 Task: Add Sprouts Wild Caught Skipjack Light Tuna with Sea Salt Can to the cart.
Action: Mouse pressed left at (21, 86)
Screenshot: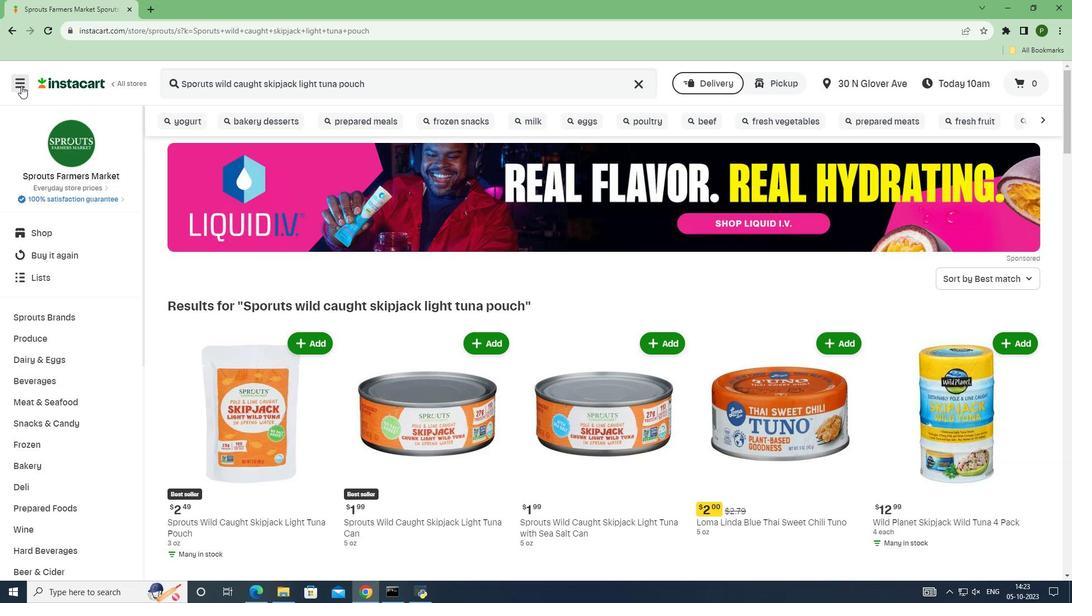 
Action: Mouse moved to (42, 293)
Screenshot: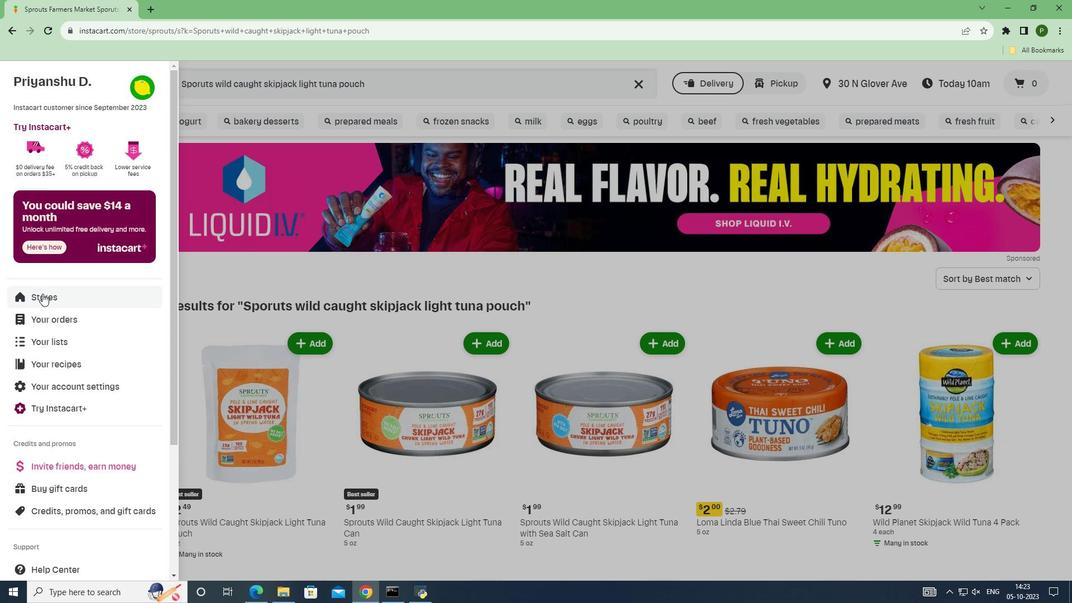 
Action: Mouse pressed left at (42, 293)
Screenshot: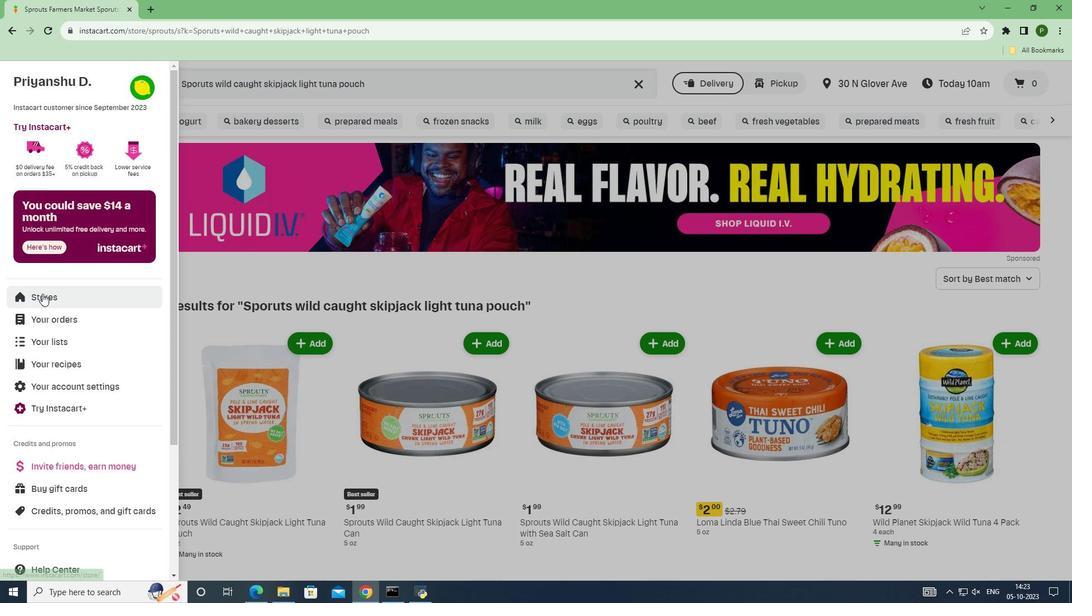 
Action: Mouse moved to (253, 126)
Screenshot: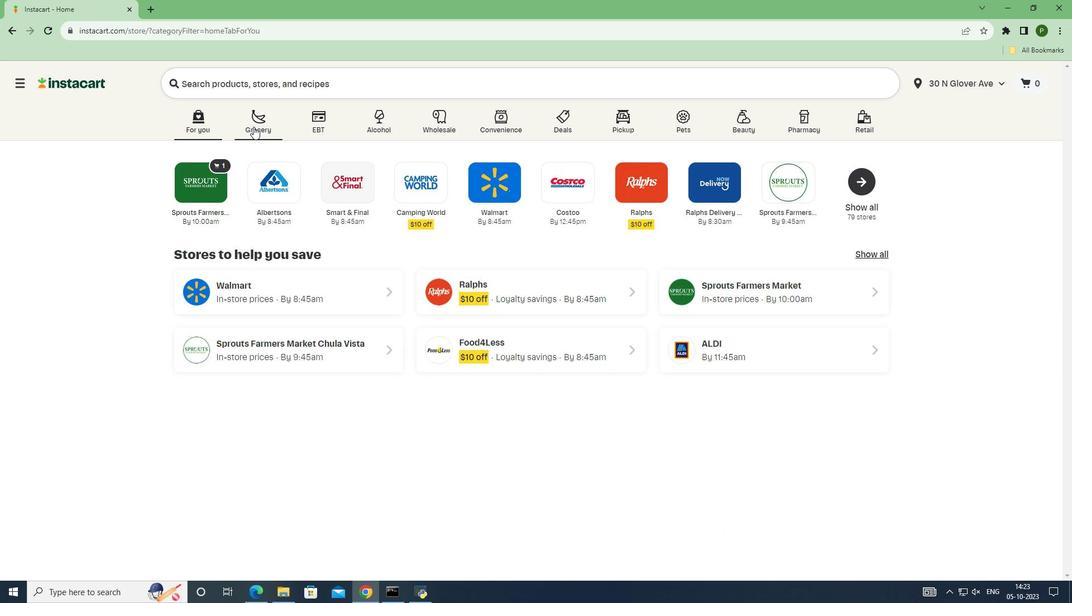 
Action: Mouse pressed left at (253, 126)
Screenshot: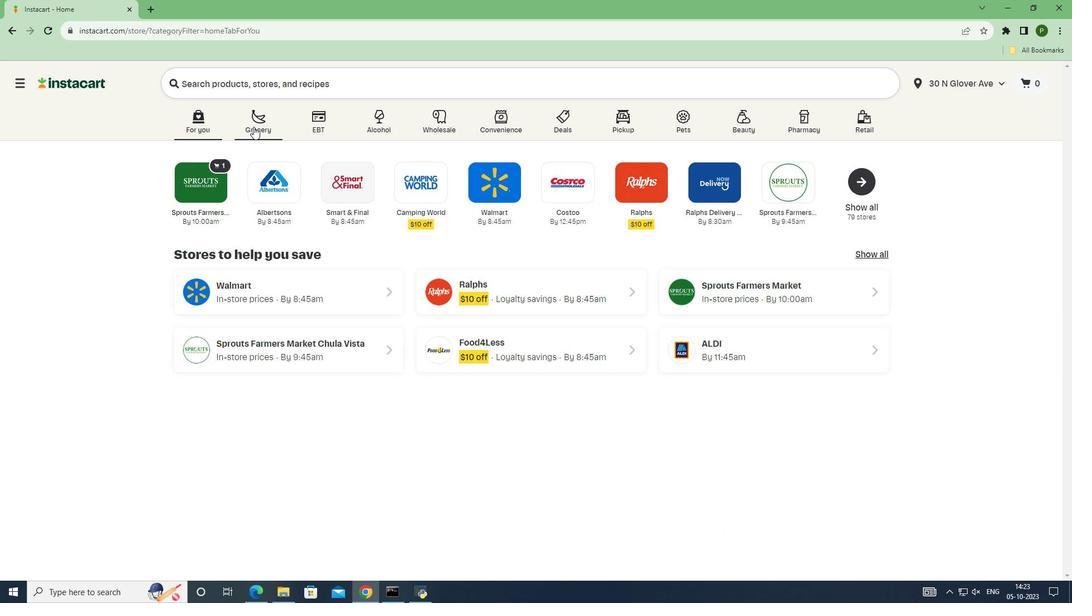 
Action: Mouse moved to (673, 260)
Screenshot: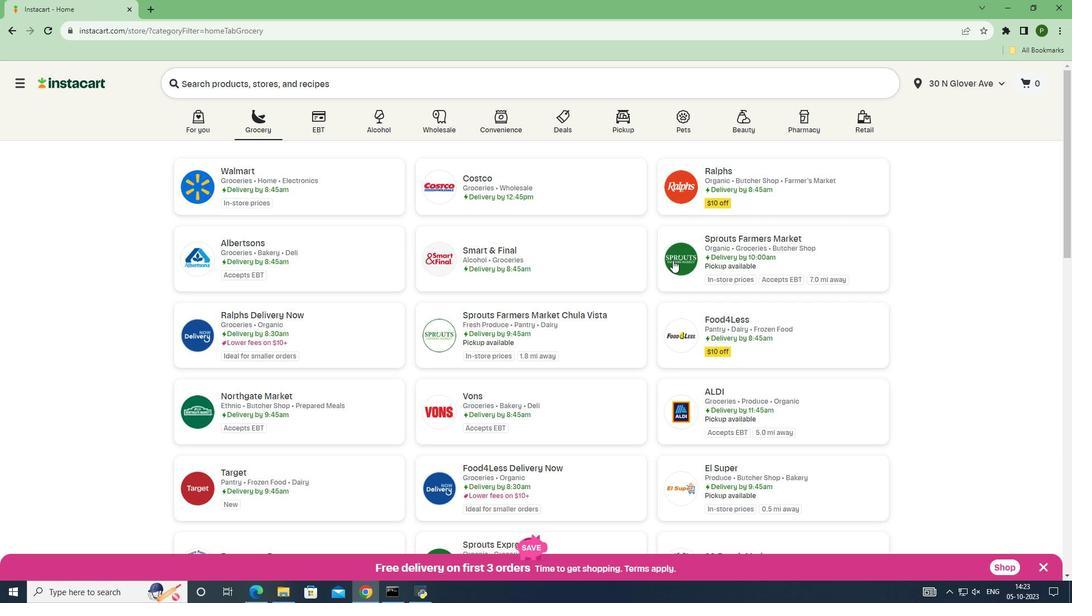 
Action: Mouse pressed left at (673, 260)
Screenshot: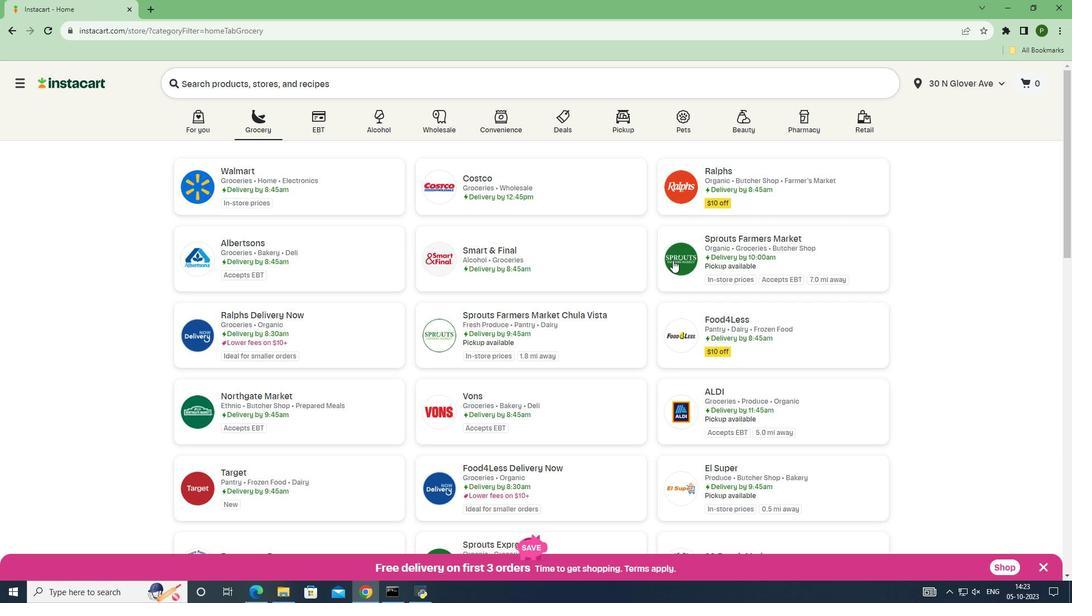 
Action: Mouse moved to (73, 315)
Screenshot: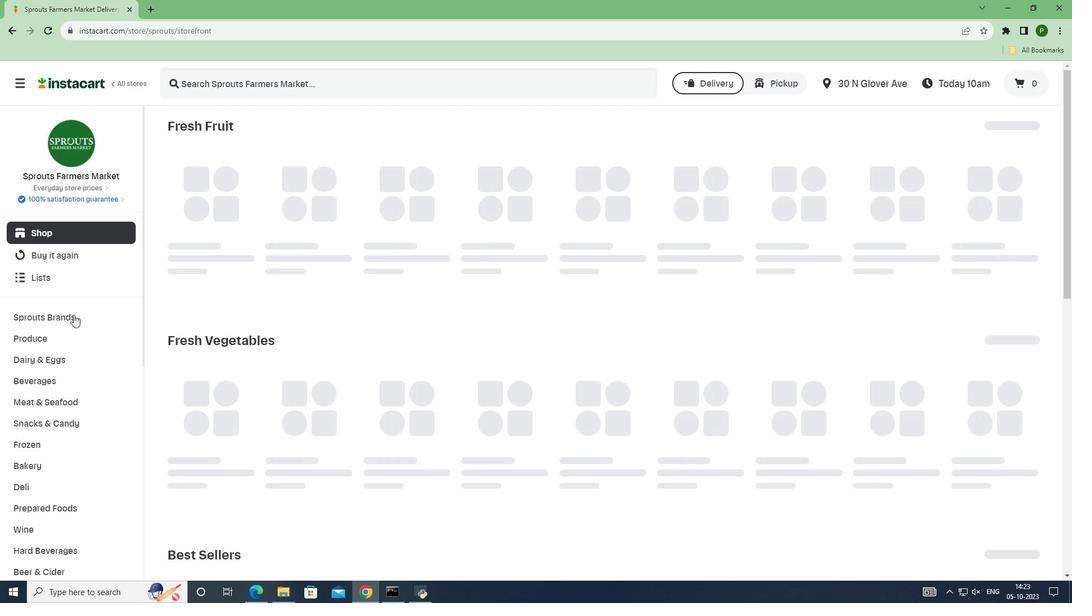 
Action: Mouse pressed left at (73, 315)
Screenshot: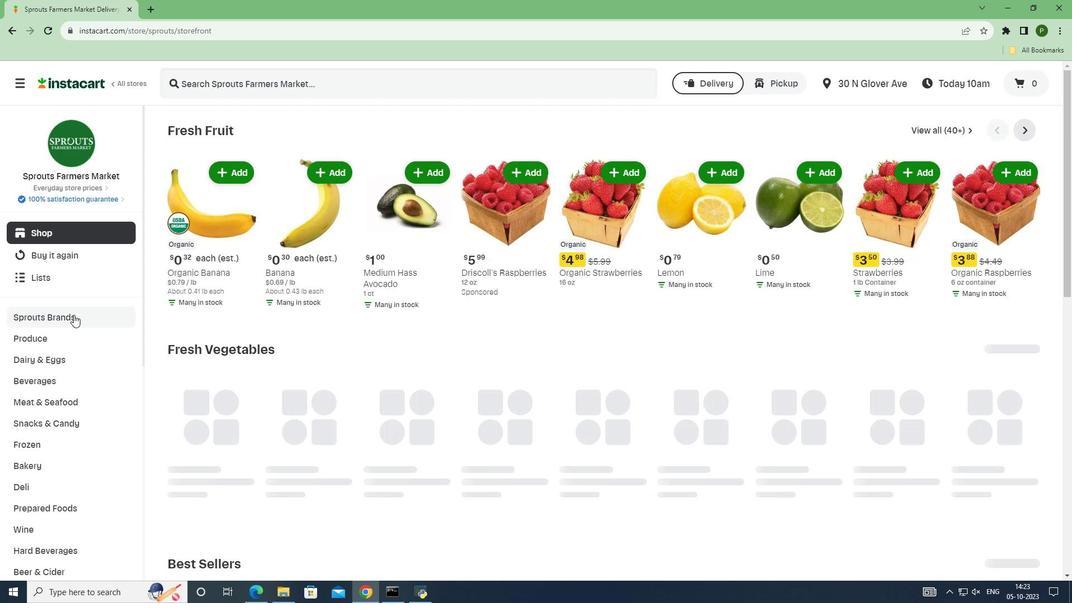 
Action: Mouse moved to (53, 400)
Screenshot: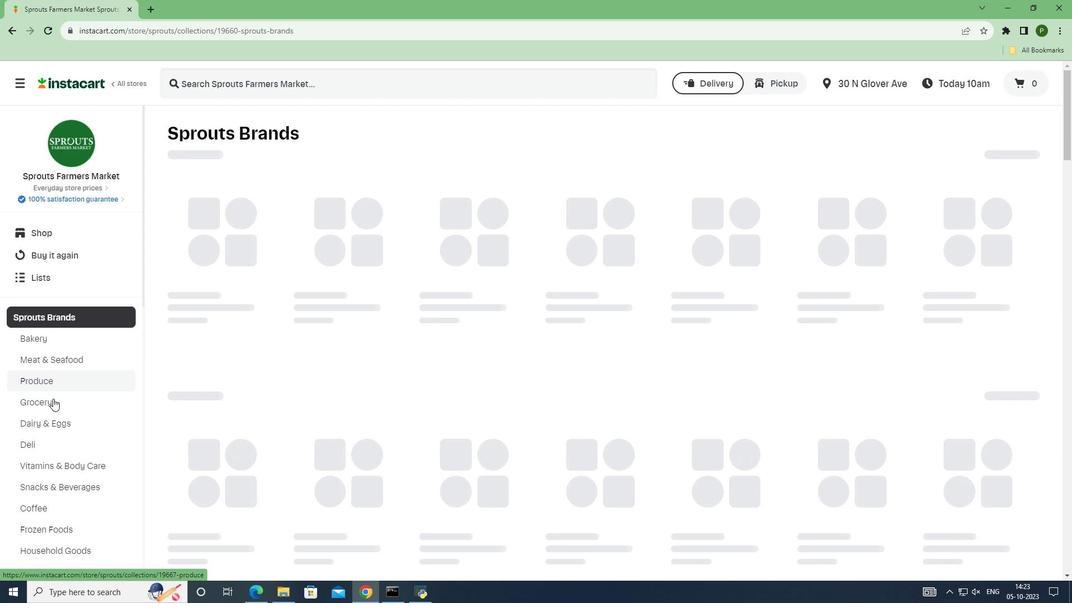 
Action: Mouse pressed left at (53, 400)
Screenshot: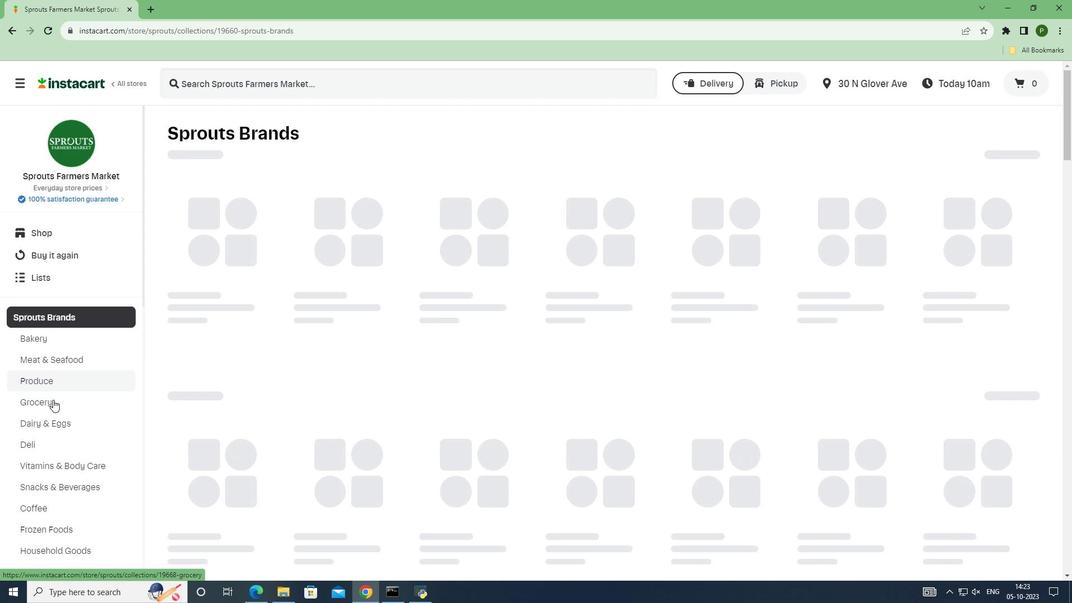 
Action: Mouse moved to (215, 77)
Screenshot: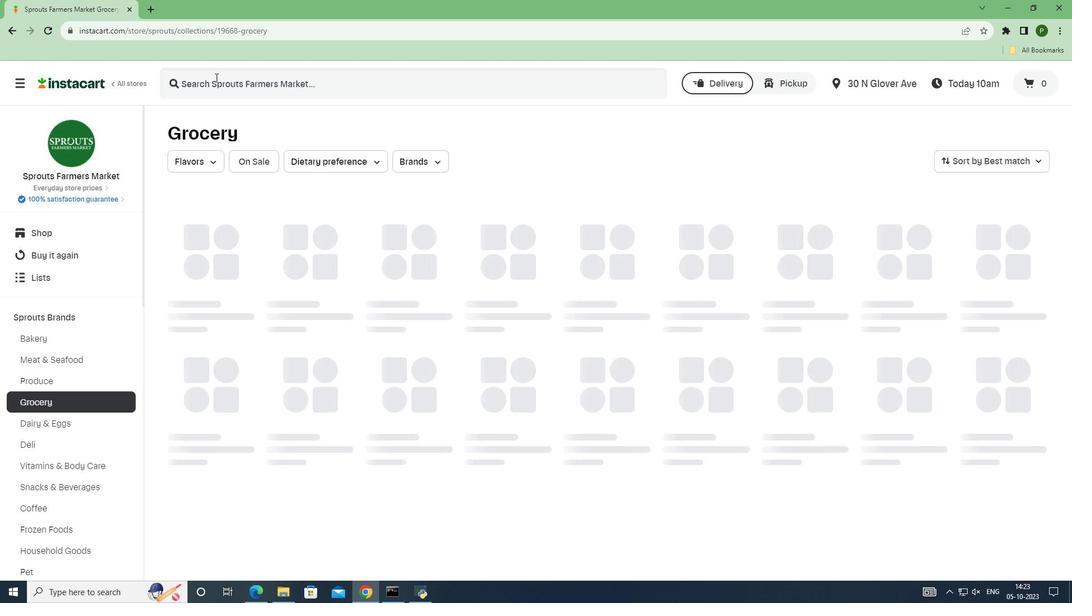 
Action: Mouse pressed left at (215, 77)
Screenshot: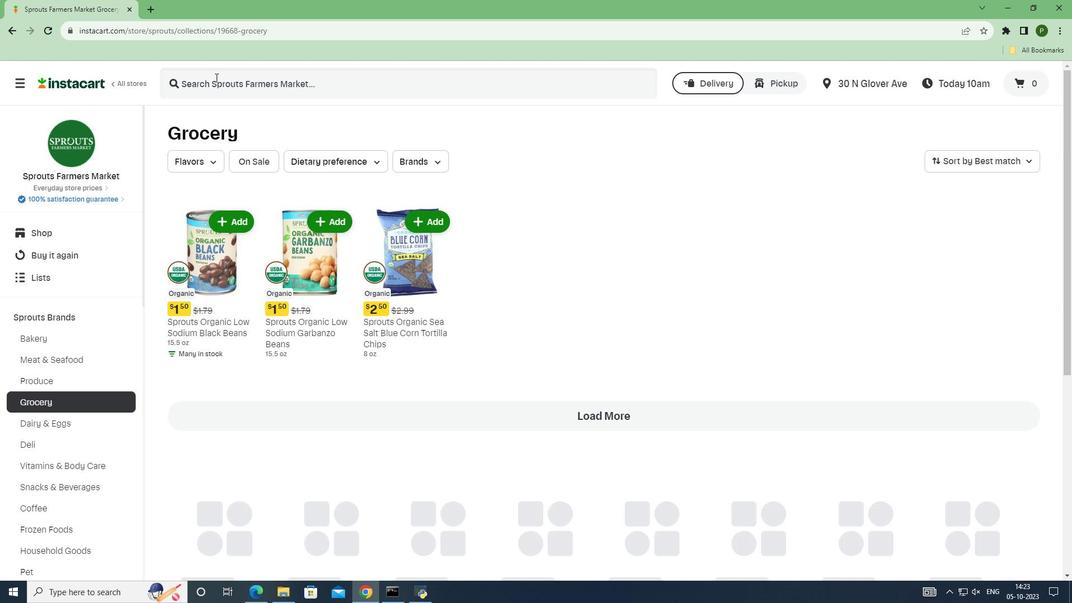 
Action: Key pressed sprouts<Key.space>wild<Key.space>caught<Key.space>skipjack<Key.space>light<Key.space>tuna<Key.space>with<Key.space>sea<Key.space>salt<Key.space>can<Key.space><Key.enter>
Screenshot: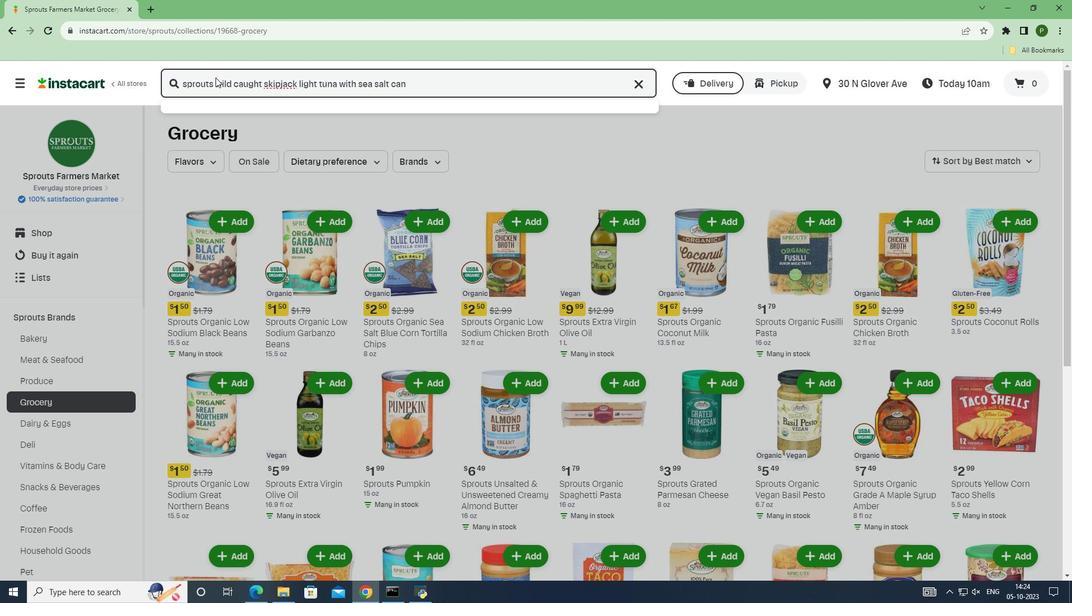 
Action: Mouse moved to (346, 273)
Screenshot: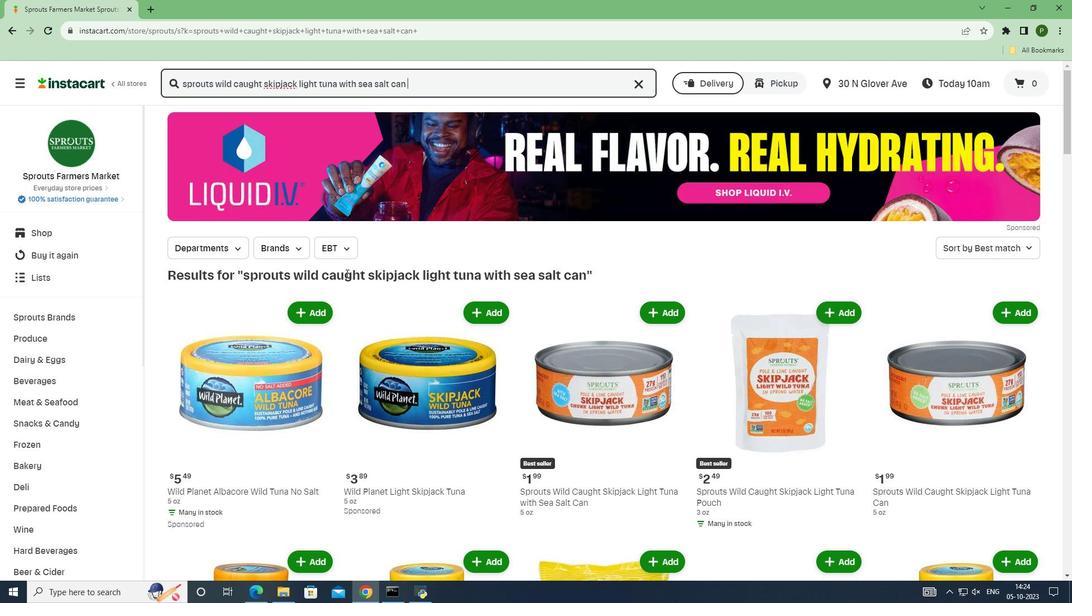 
Action: Mouse scrolled (346, 273) with delta (0, 0)
Screenshot: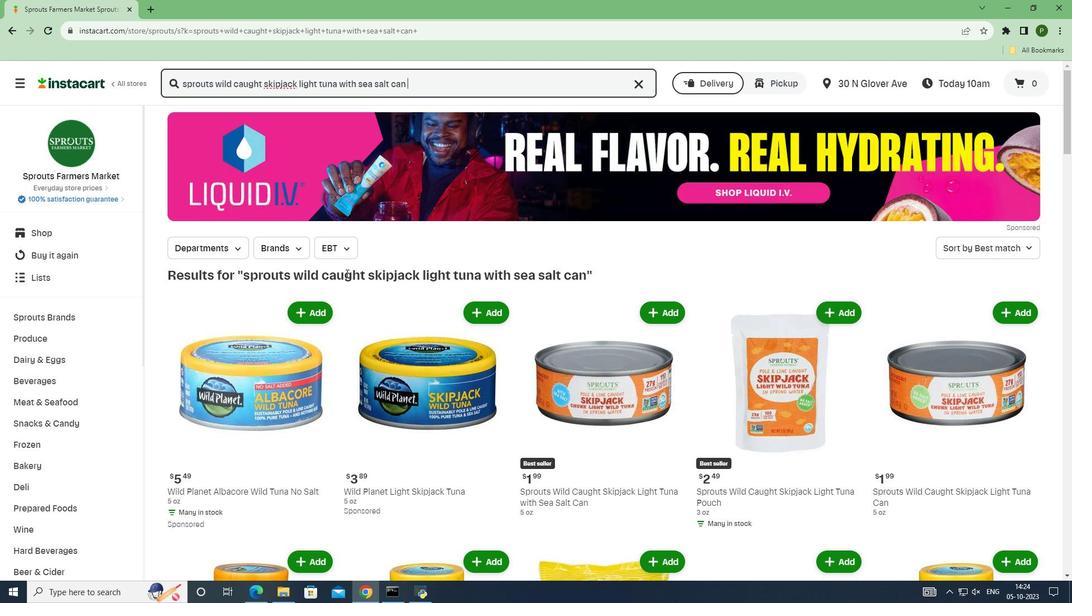 
Action: Mouse moved to (331, 314)
Screenshot: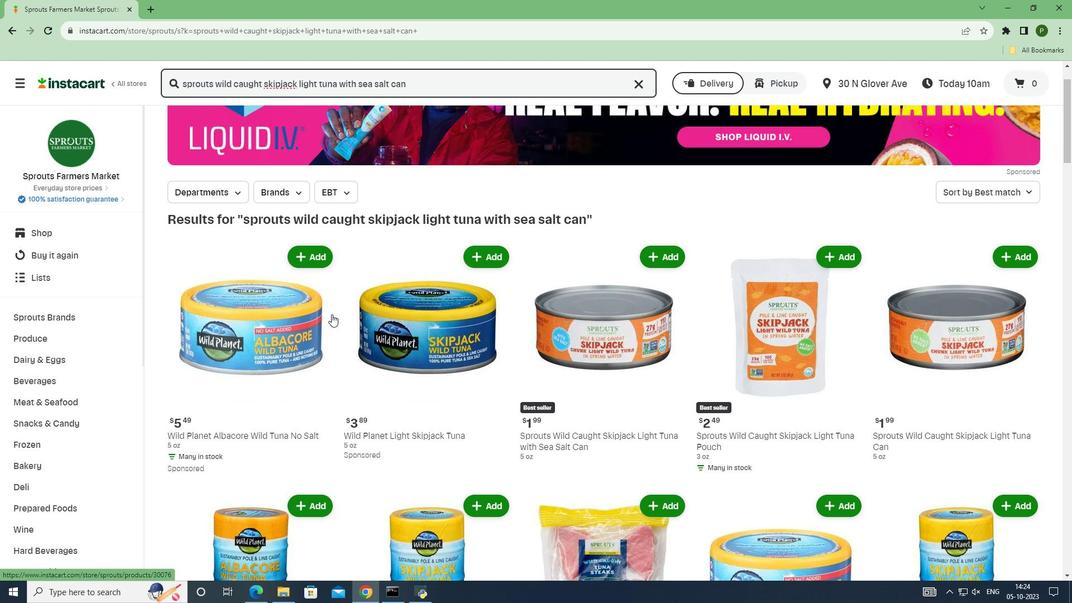 
Action: Mouse scrolled (331, 314) with delta (0, 0)
Screenshot: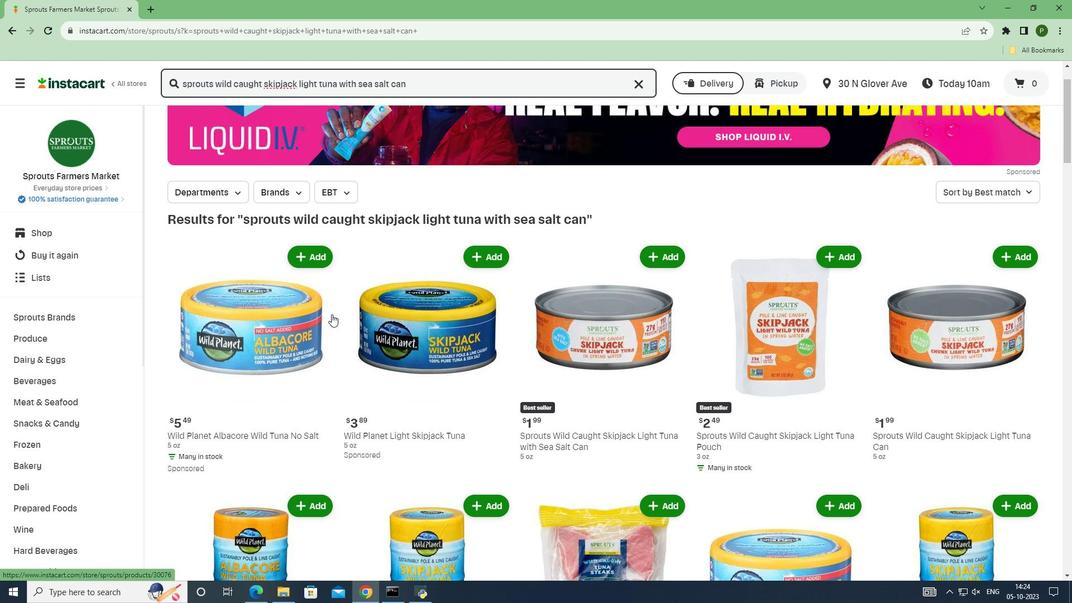 
Action: Mouse moved to (348, 313)
Screenshot: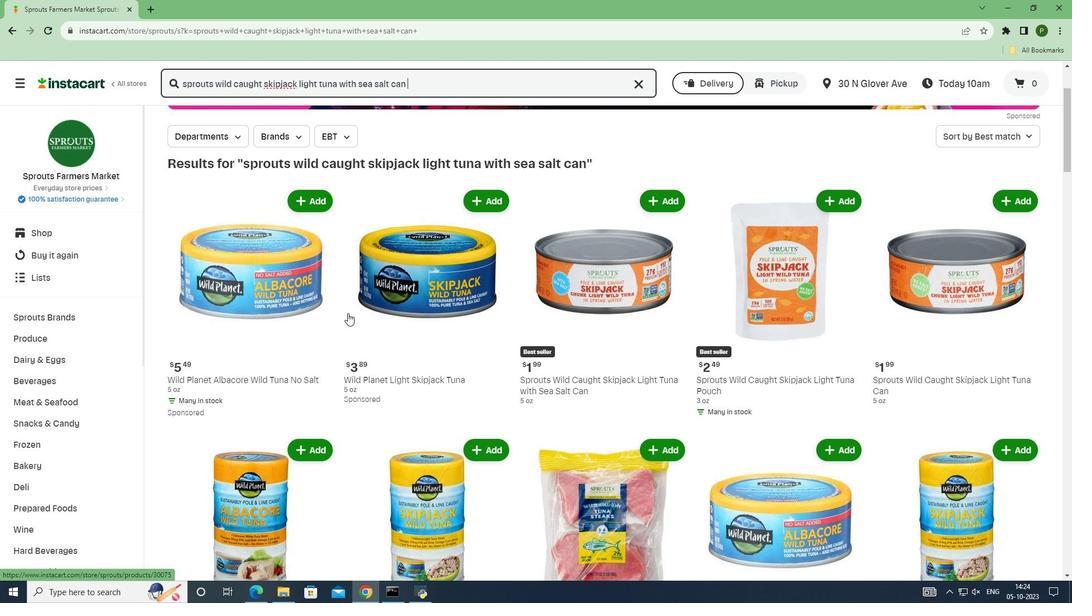 
Action: Mouse scrolled (348, 312) with delta (0, 0)
Screenshot: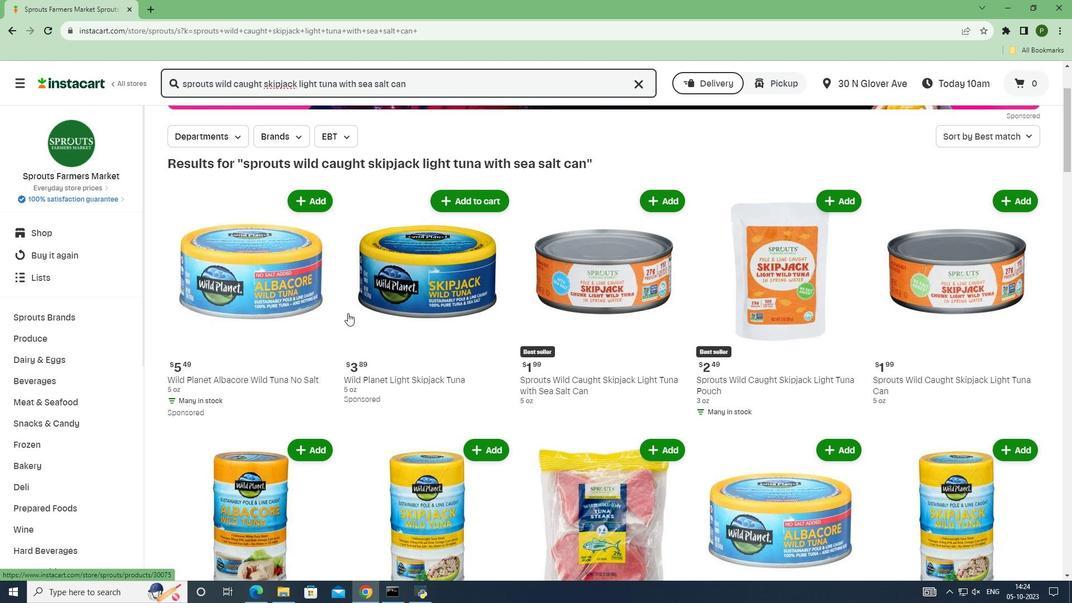 
Action: Mouse moved to (428, 322)
Screenshot: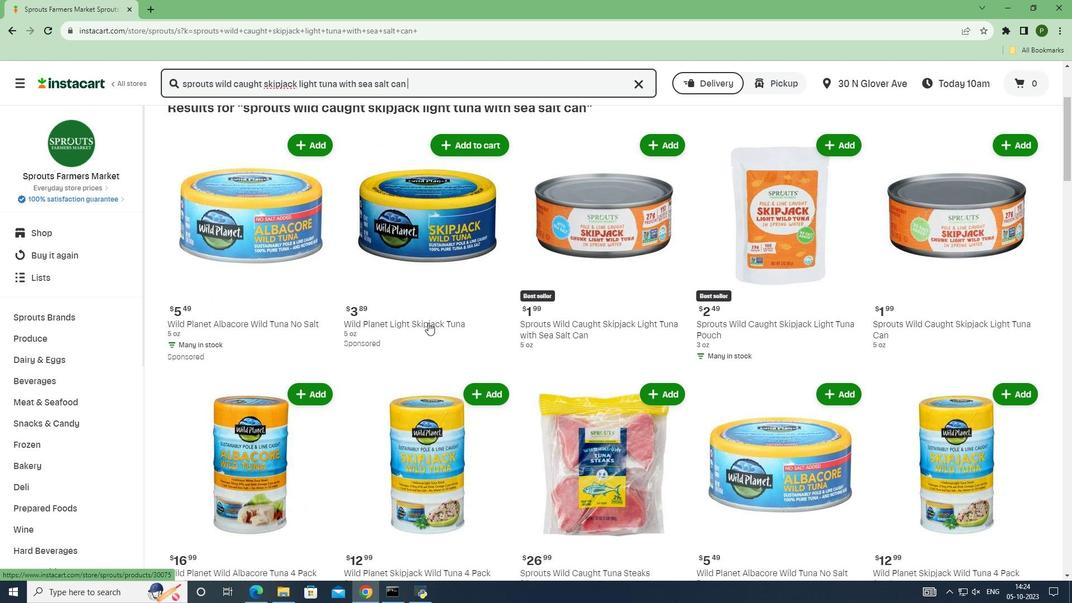 
Action: Mouse scrolled (428, 322) with delta (0, 0)
Screenshot: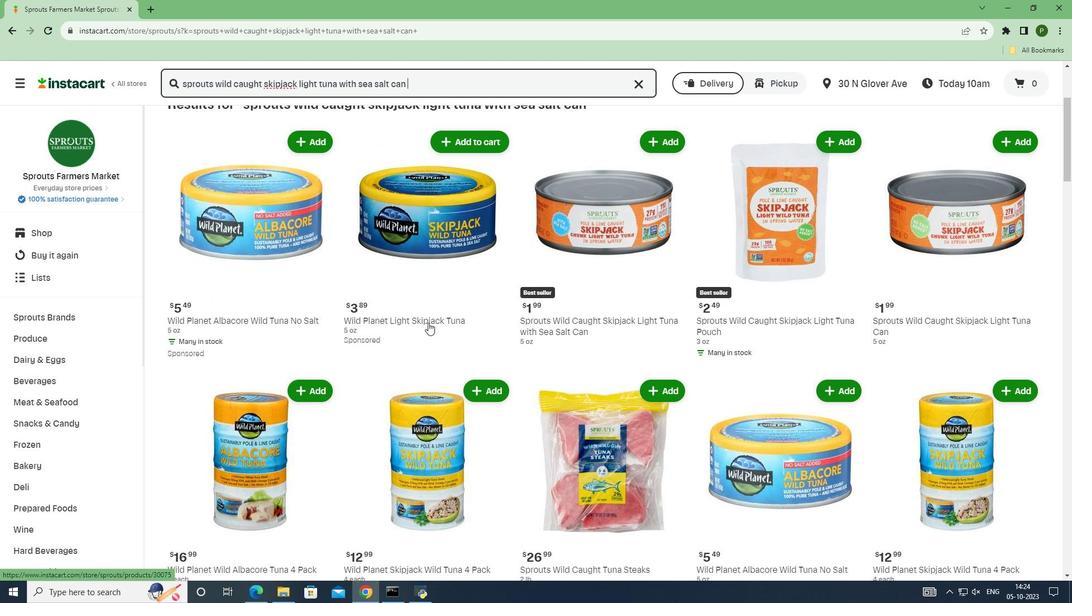 
Action: Mouse moved to (638, 302)
Screenshot: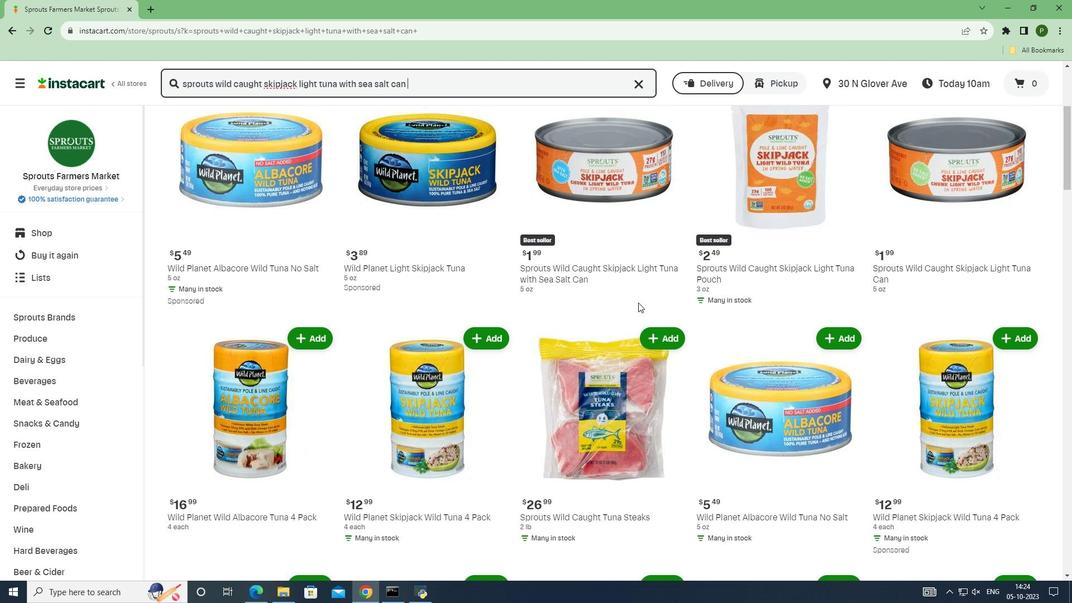 
Action: Mouse scrolled (638, 303) with delta (0, 0)
Screenshot: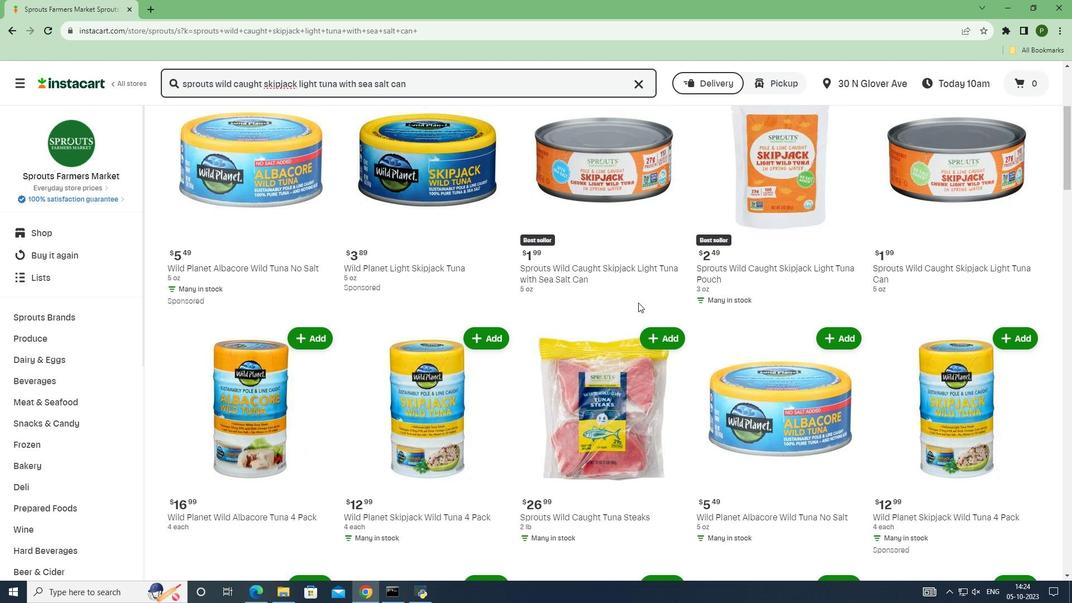 
Action: Mouse moved to (638, 145)
Screenshot: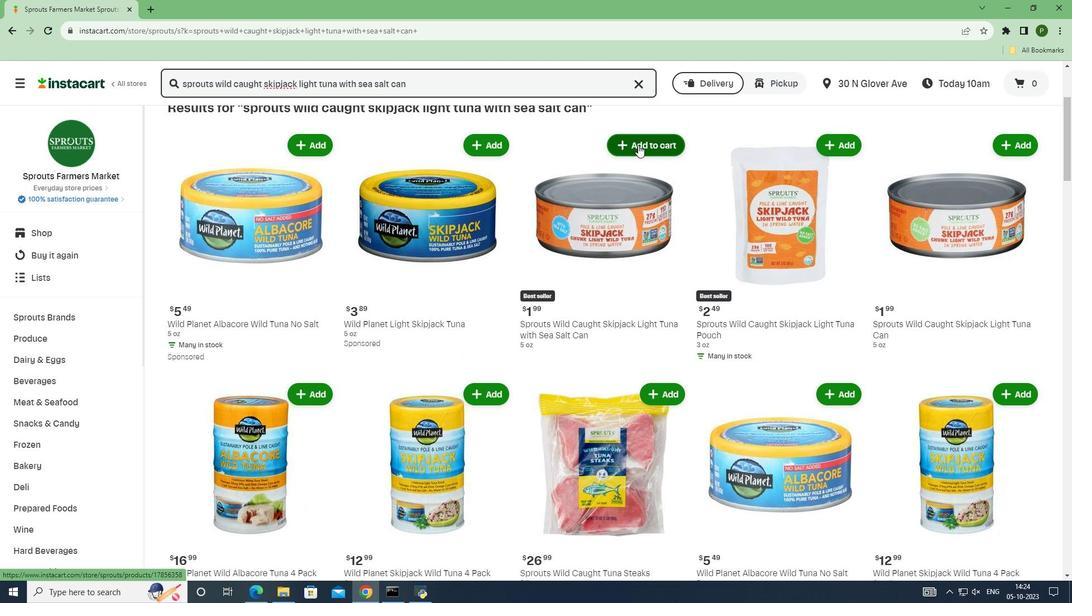 
Action: Mouse pressed left at (638, 145)
Screenshot: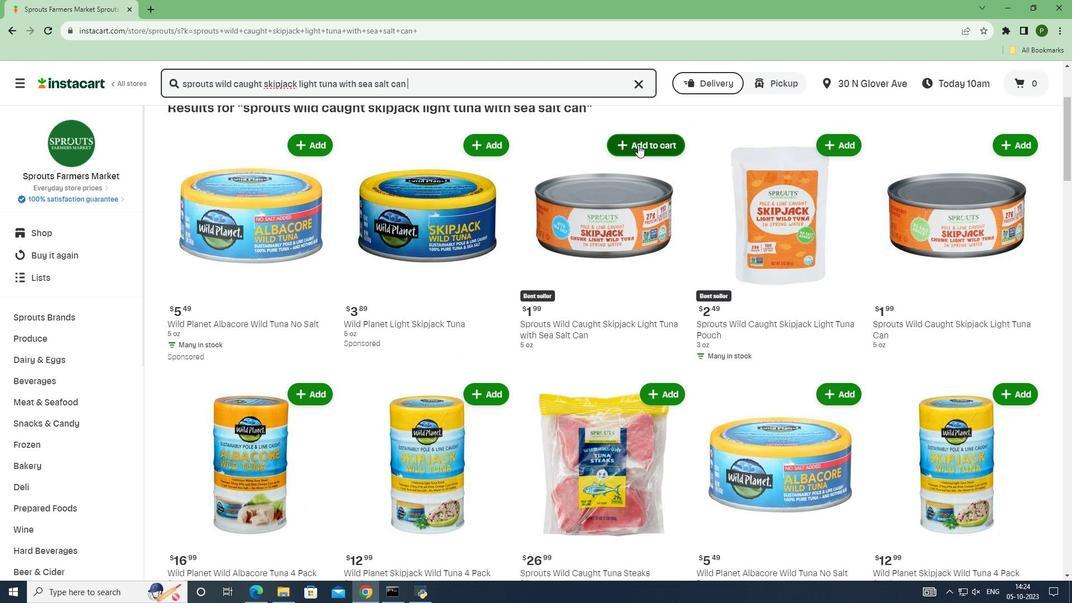 
